 Task: Check the average views per listing of driveway in the last 1 year.
Action: Mouse moved to (814, 188)
Screenshot: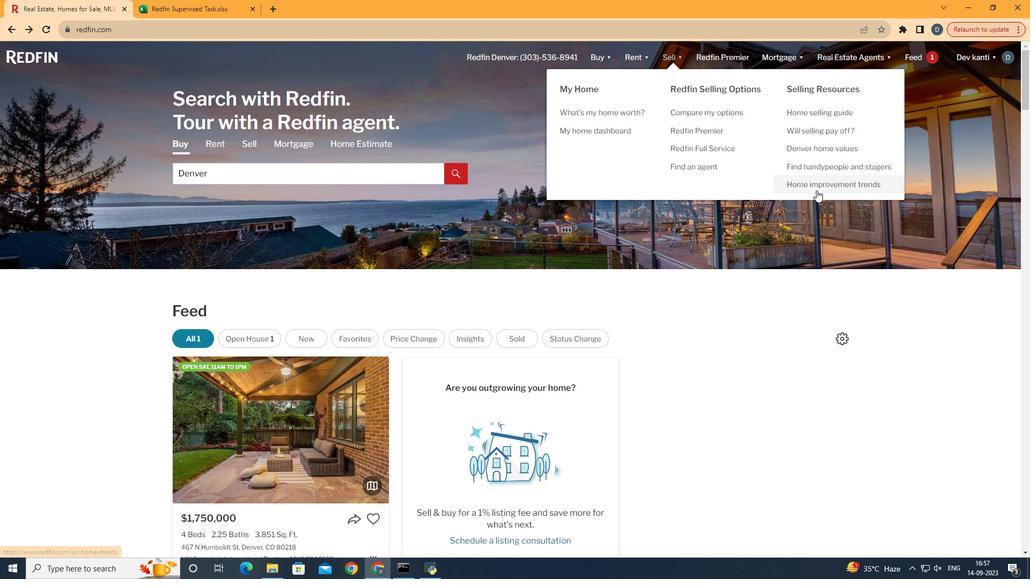 
Action: Mouse pressed left at (814, 188)
Screenshot: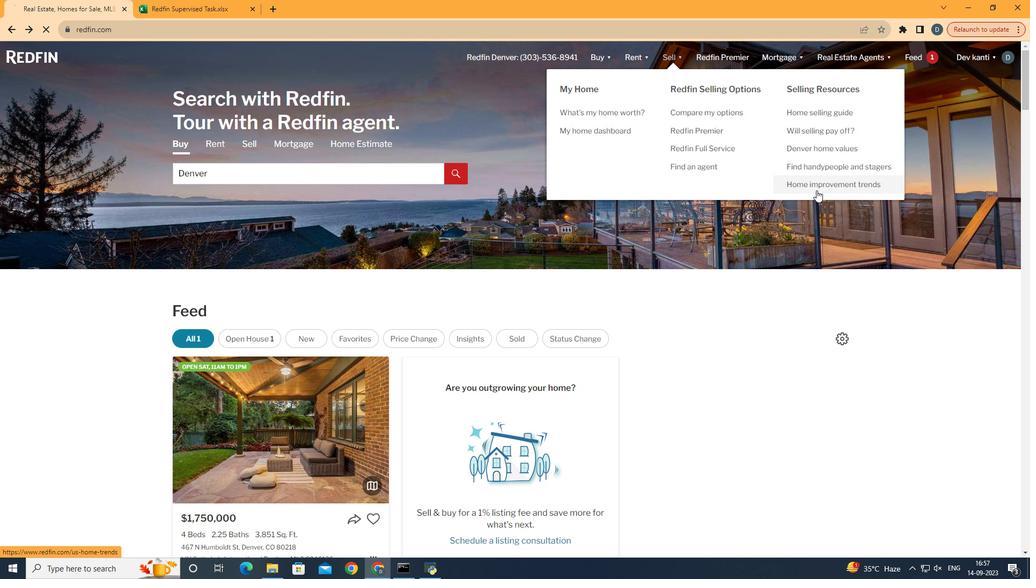 
Action: Mouse moved to (256, 203)
Screenshot: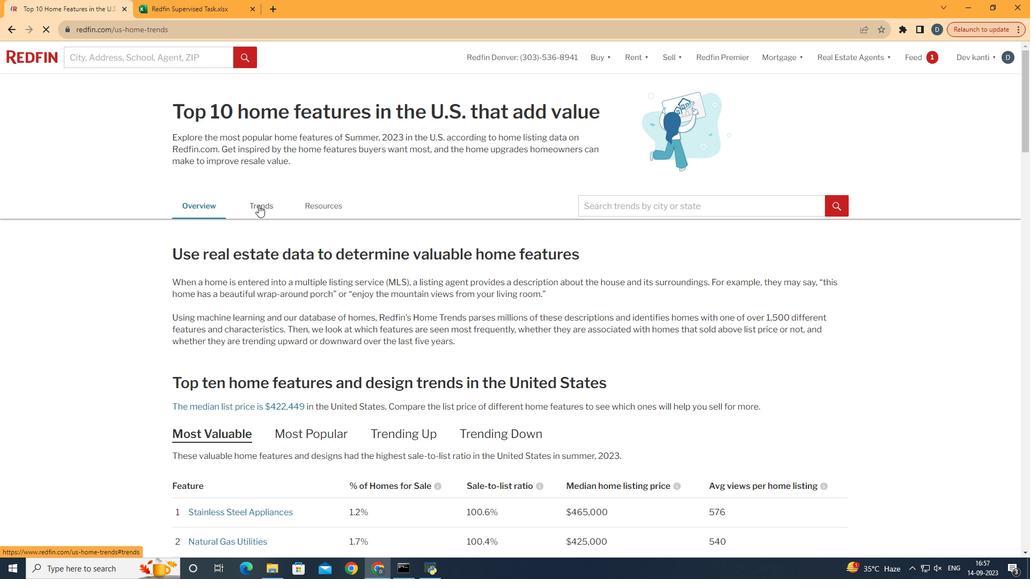 
Action: Mouse pressed left at (256, 203)
Screenshot: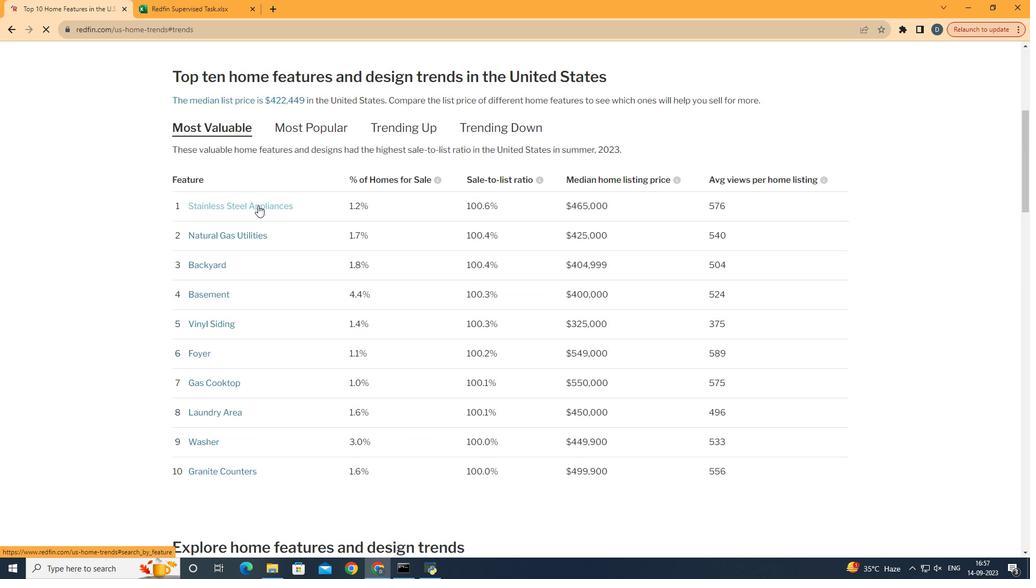 
Action: Mouse moved to (385, 262)
Screenshot: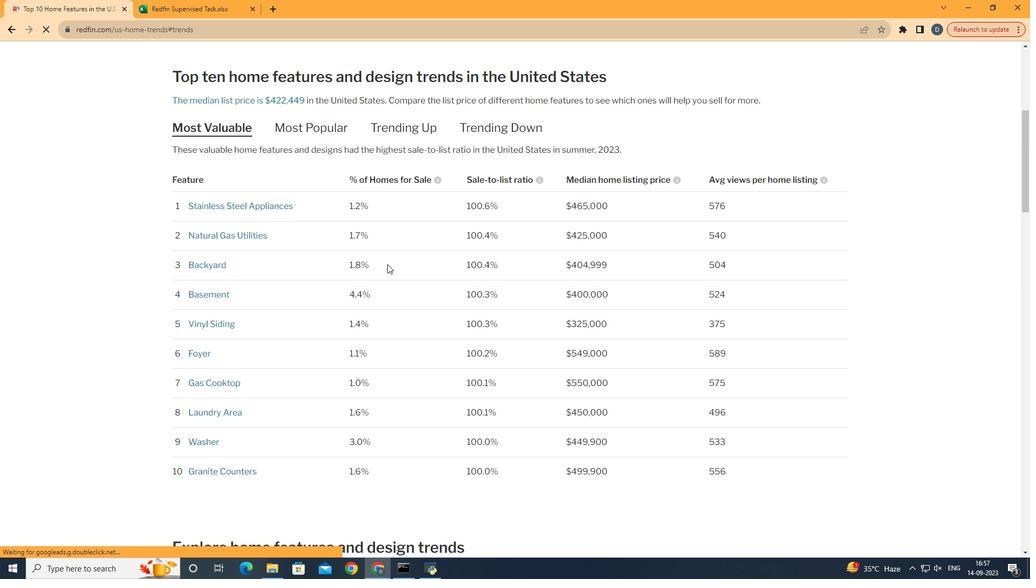 
Action: Mouse scrolled (385, 262) with delta (0, 0)
Screenshot: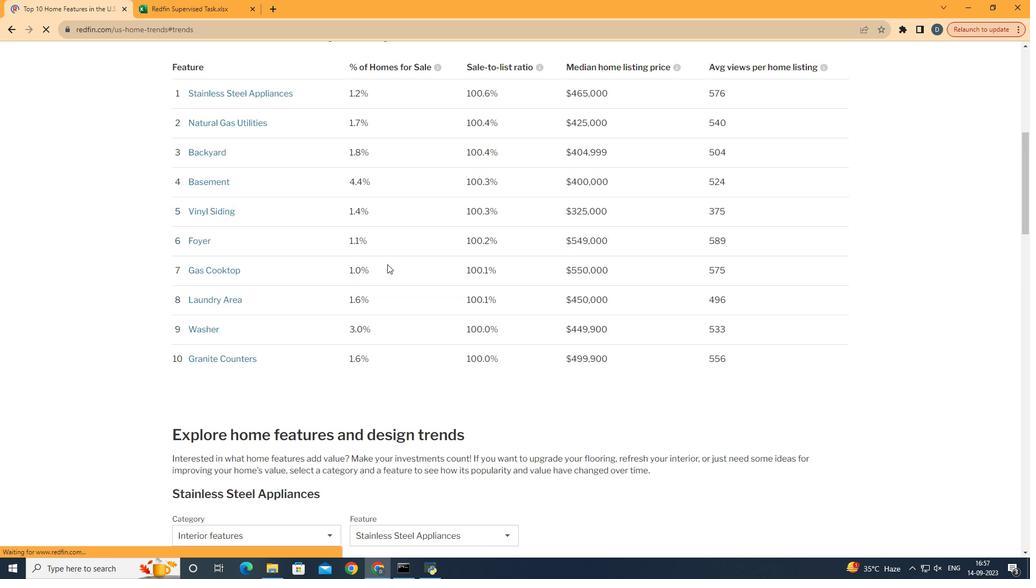 
Action: Mouse scrolled (385, 262) with delta (0, 0)
Screenshot: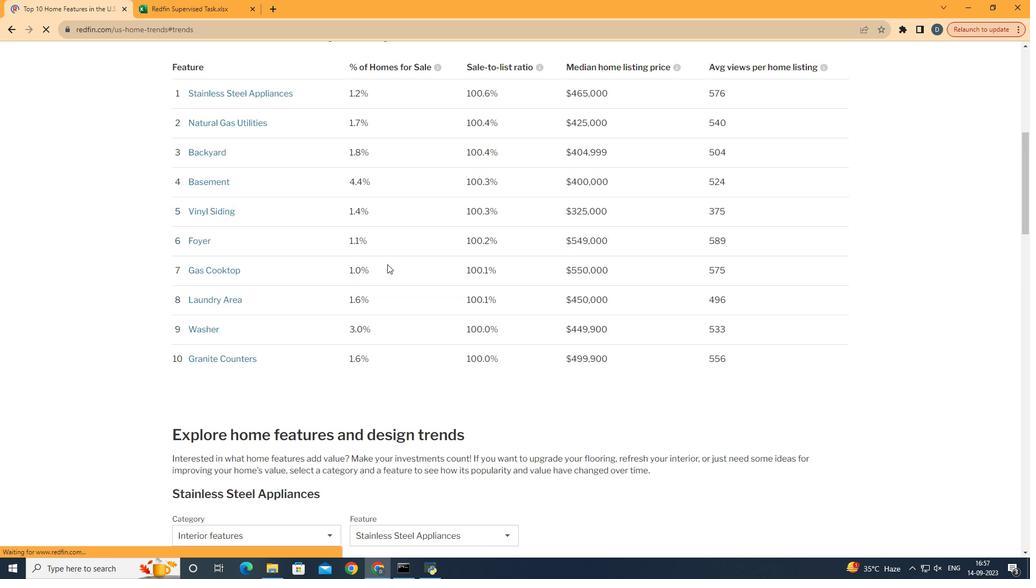 
Action: Mouse scrolled (385, 262) with delta (0, 0)
Screenshot: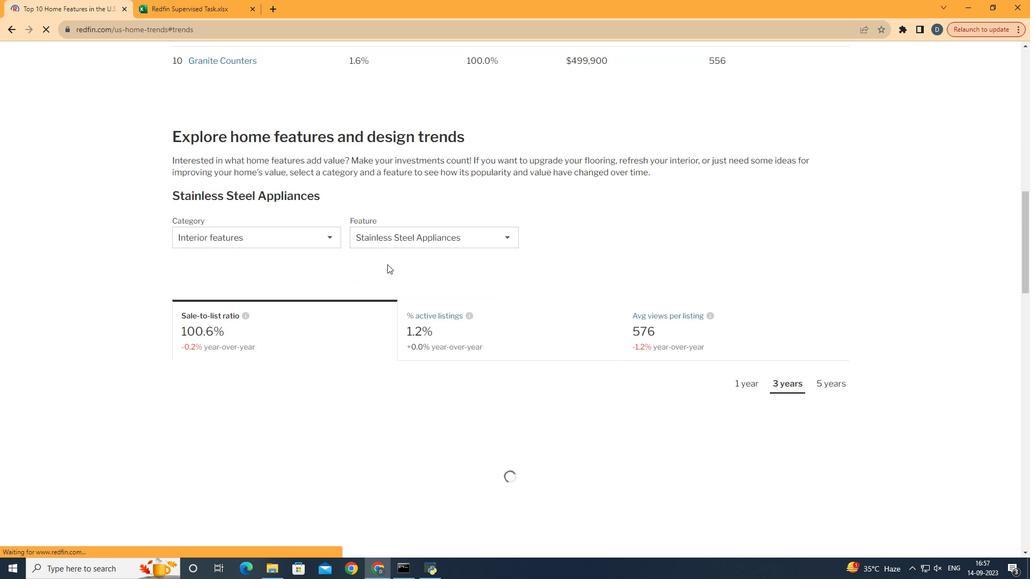 
Action: Mouse scrolled (385, 262) with delta (0, 0)
Screenshot: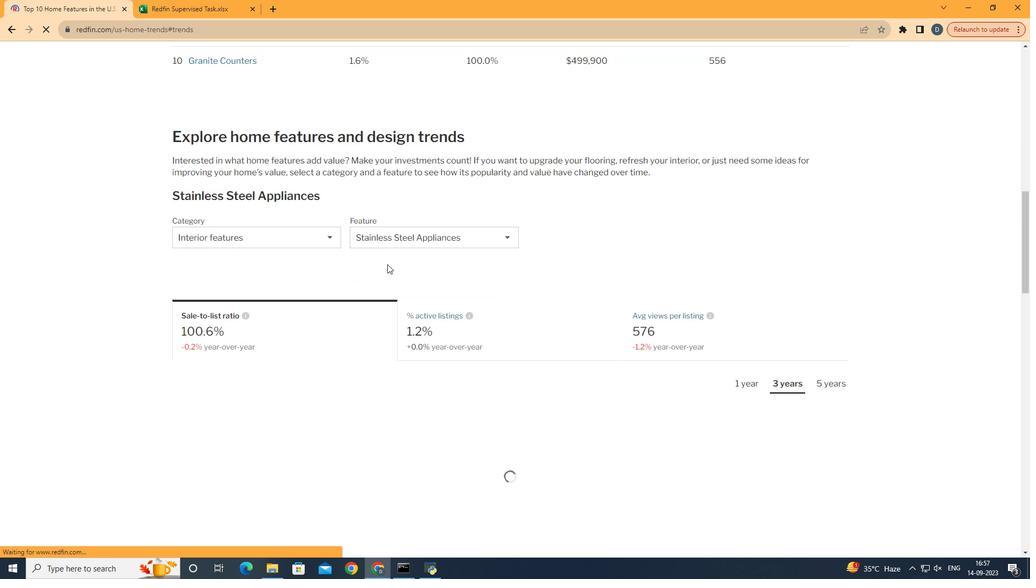 
Action: Mouse scrolled (385, 262) with delta (0, 0)
Screenshot: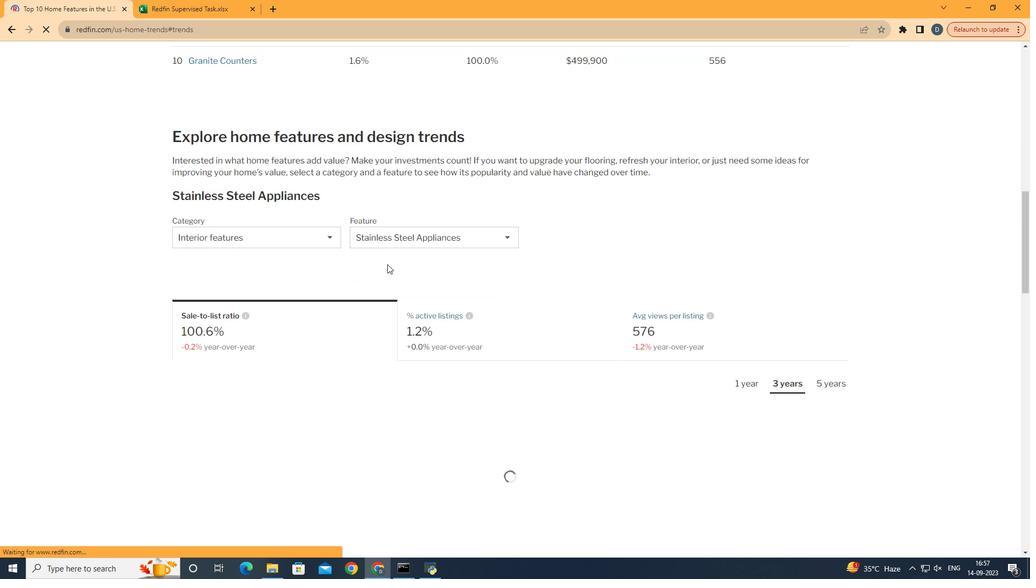 
Action: Mouse scrolled (385, 262) with delta (0, 0)
Screenshot: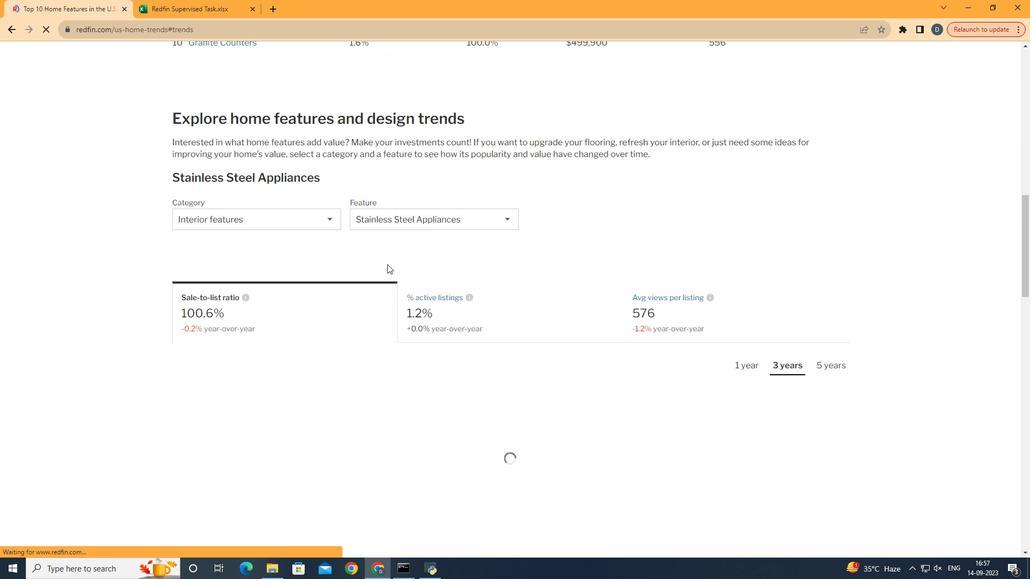 
Action: Mouse scrolled (385, 262) with delta (0, 0)
Screenshot: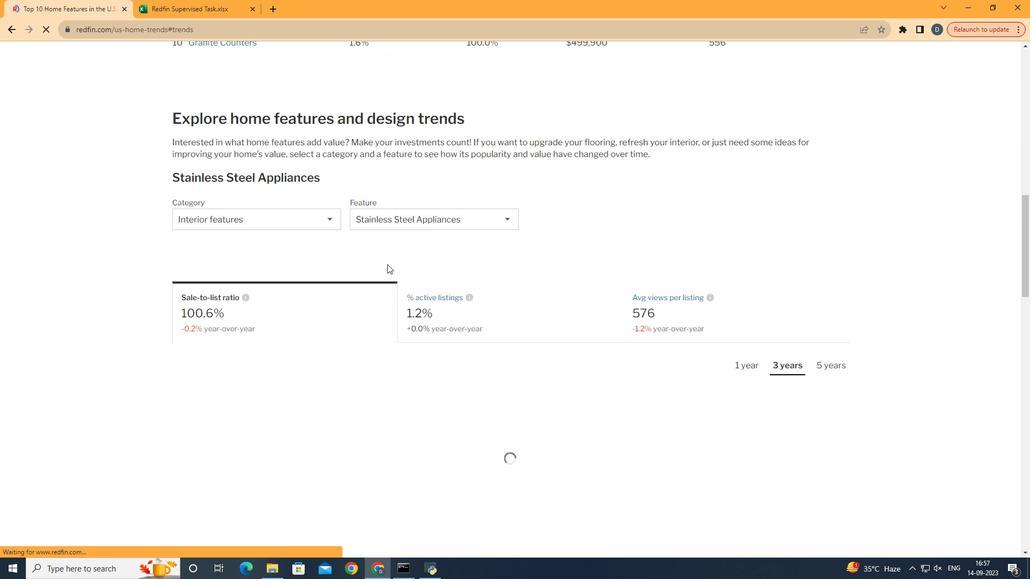 
Action: Mouse scrolled (385, 262) with delta (0, 0)
Screenshot: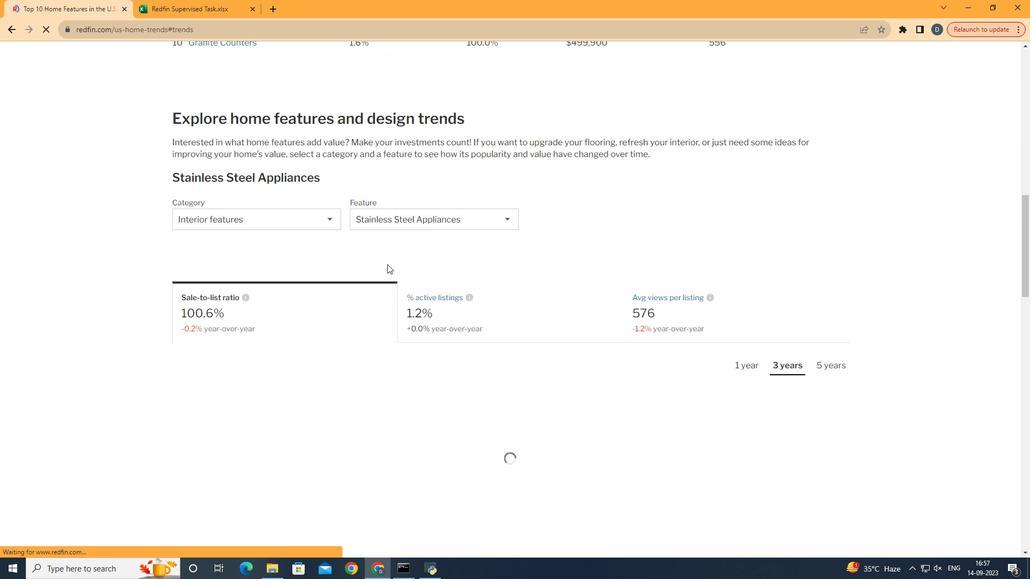 
Action: Mouse moved to (312, 232)
Screenshot: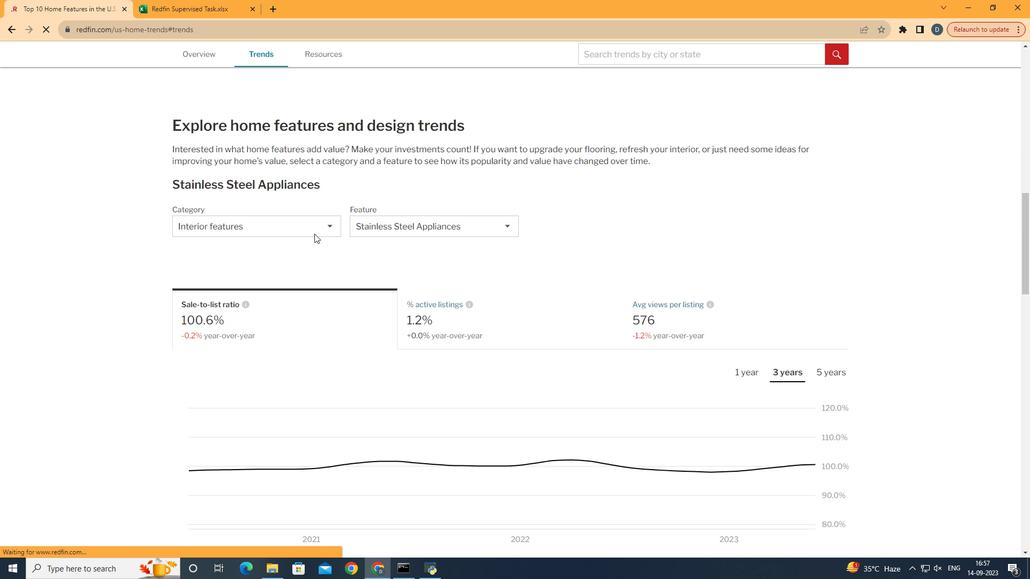 
Action: Mouse pressed left at (312, 232)
Screenshot: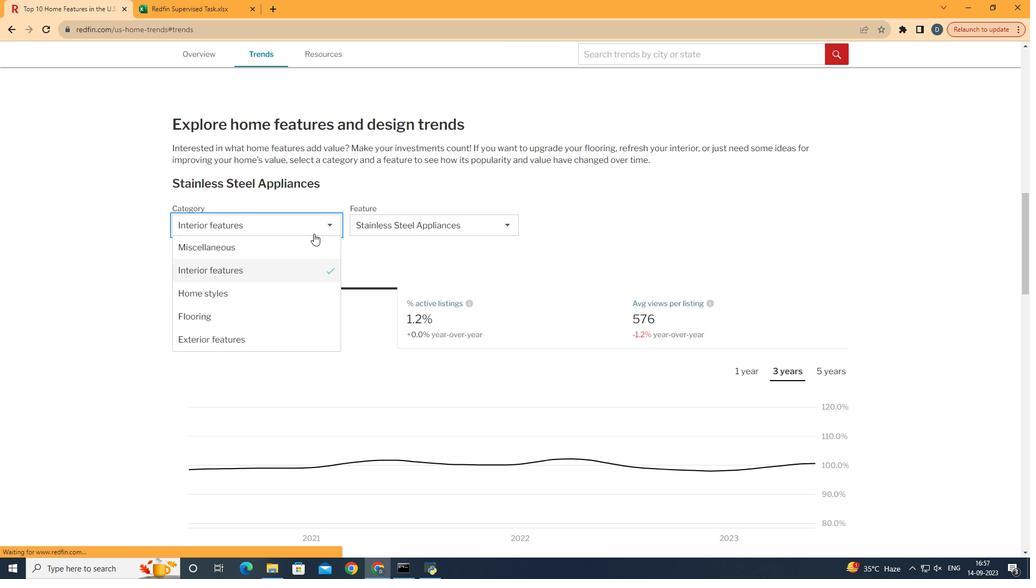 
Action: Mouse moved to (312, 253)
Screenshot: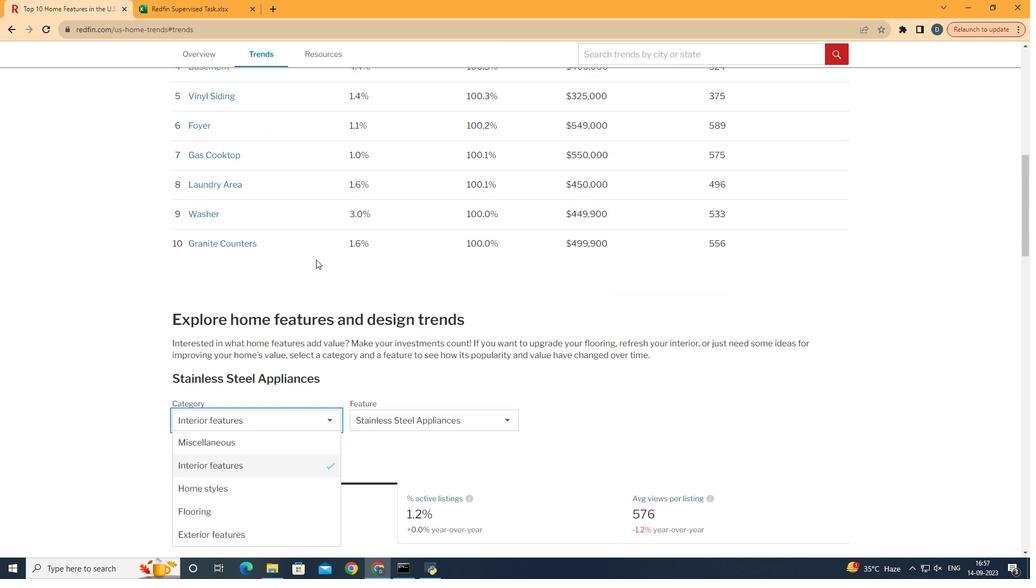 
Action: Mouse scrolled (312, 253) with delta (0, 0)
Screenshot: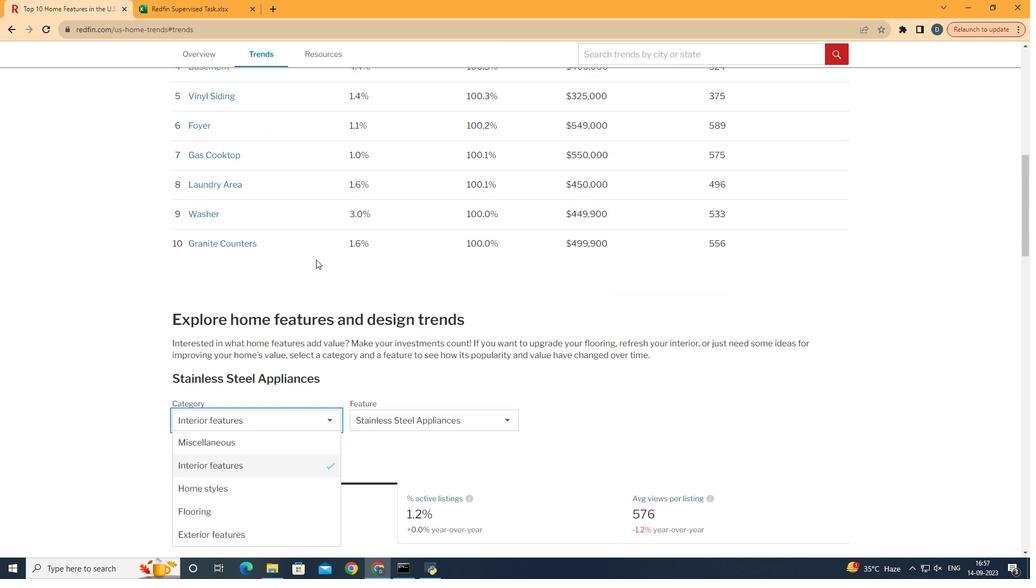 
Action: Mouse moved to (313, 256)
Screenshot: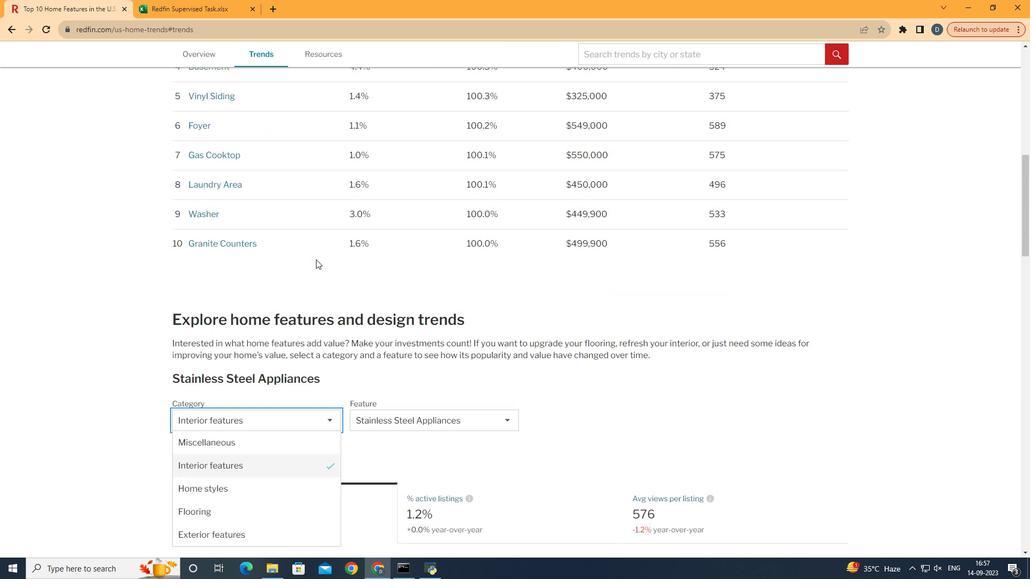 
Action: Mouse scrolled (313, 256) with delta (0, 0)
Screenshot: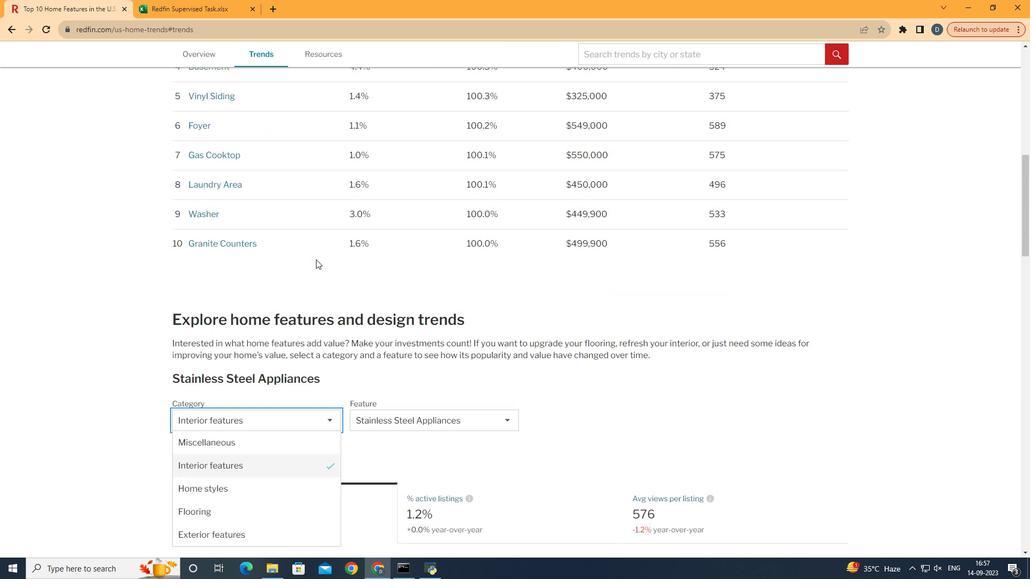 
Action: Mouse moved to (314, 258)
Screenshot: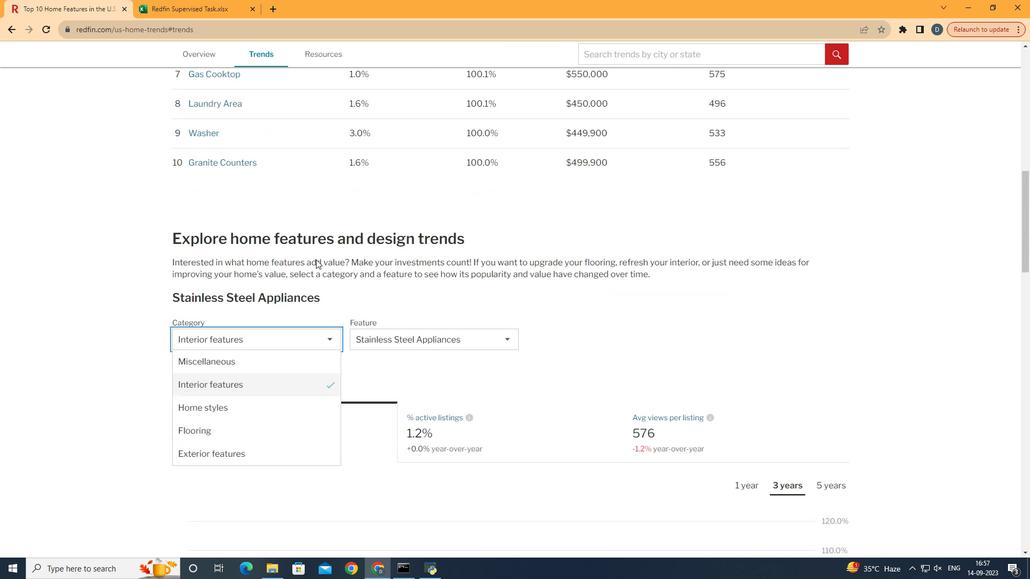 
Action: Mouse scrolled (314, 257) with delta (0, 0)
Screenshot: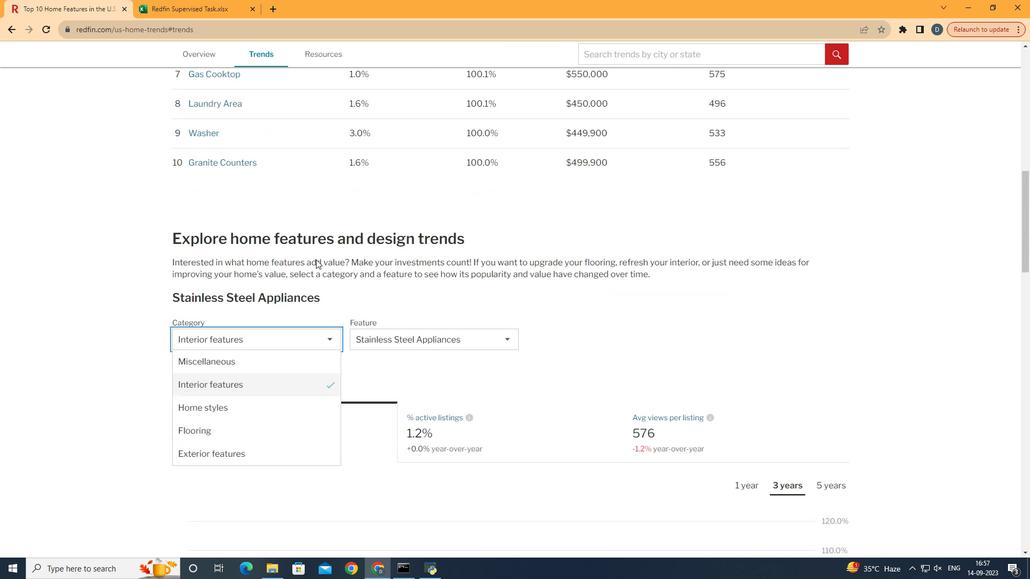 
Action: Mouse scrolled (314, 257) with delta (0, 0)
Screenshot: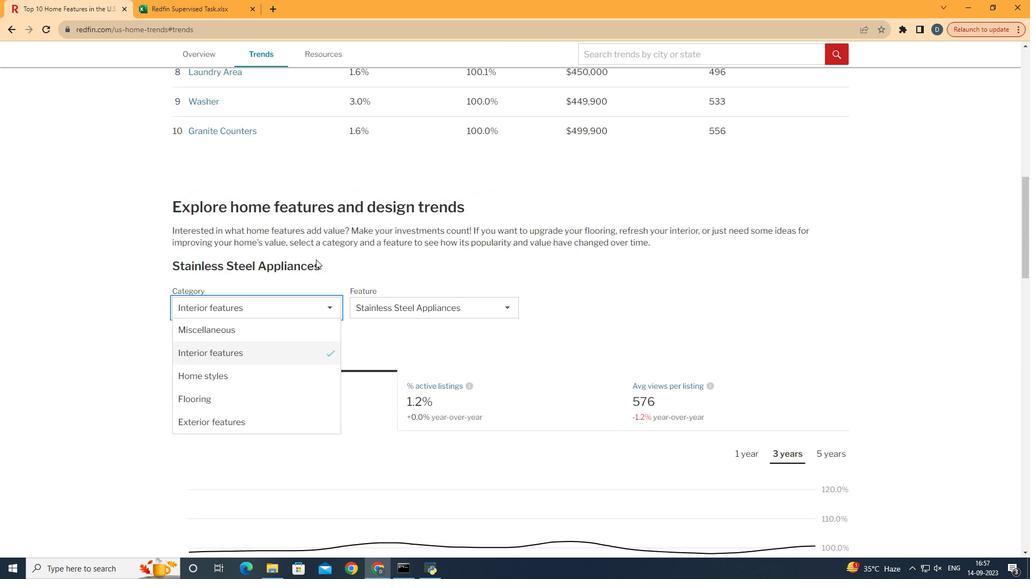 
Action: Mouse scrolled (314, 257) with delta (0, 0)
Screenshot: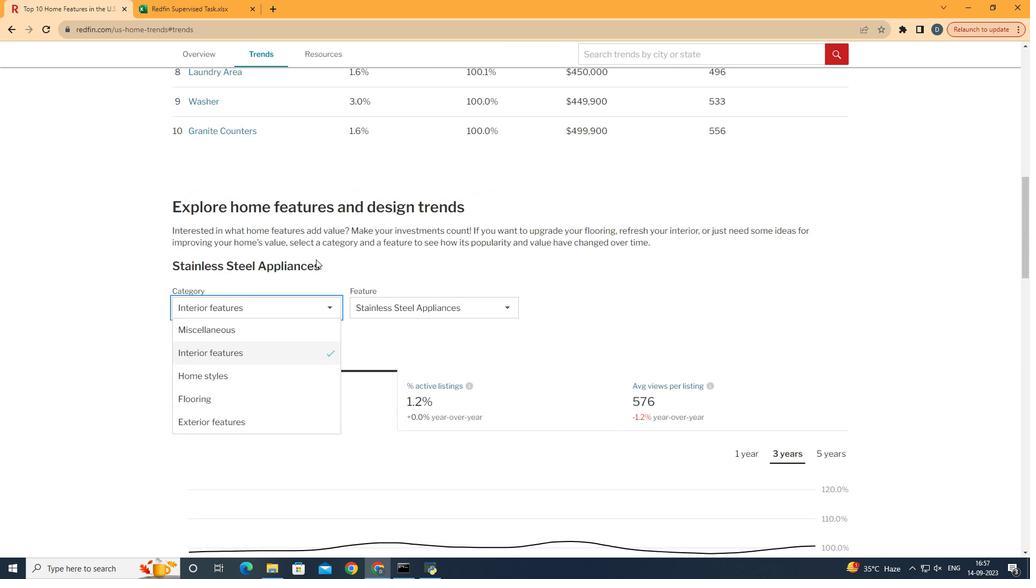 
Action: Mouse scrolled (314, 257) with delta (0, 0)
Screenshot: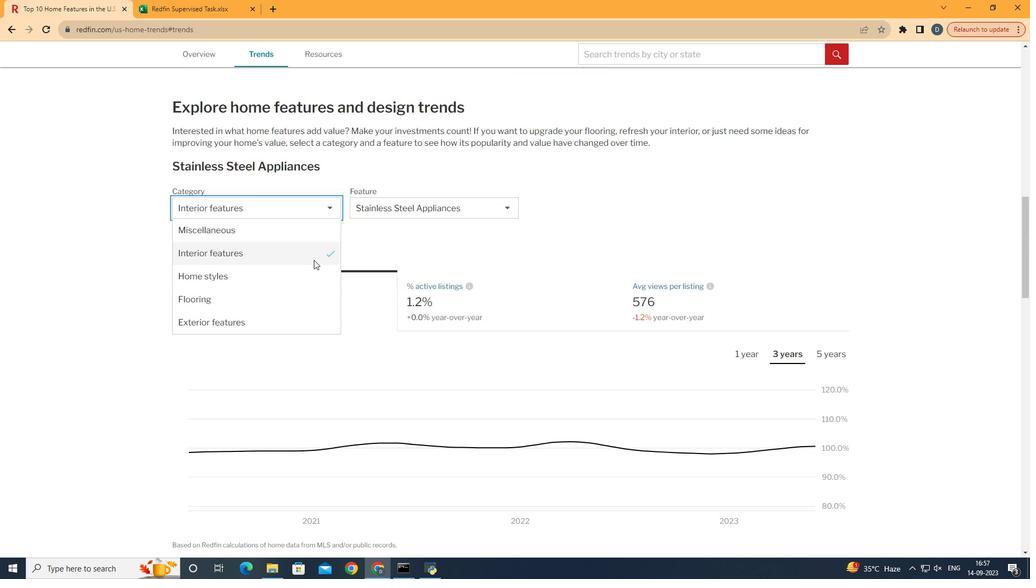 
Action: Mouse moved to (314, 258)
Screenshot: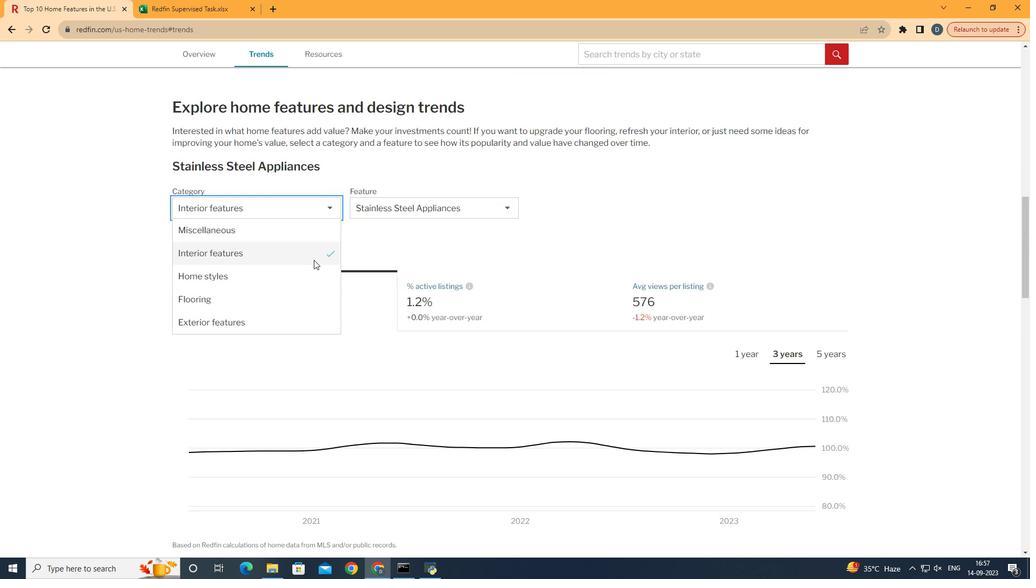 
Action: Mouse scrolled (314, 257) with delta (0, 0)
Screenshot: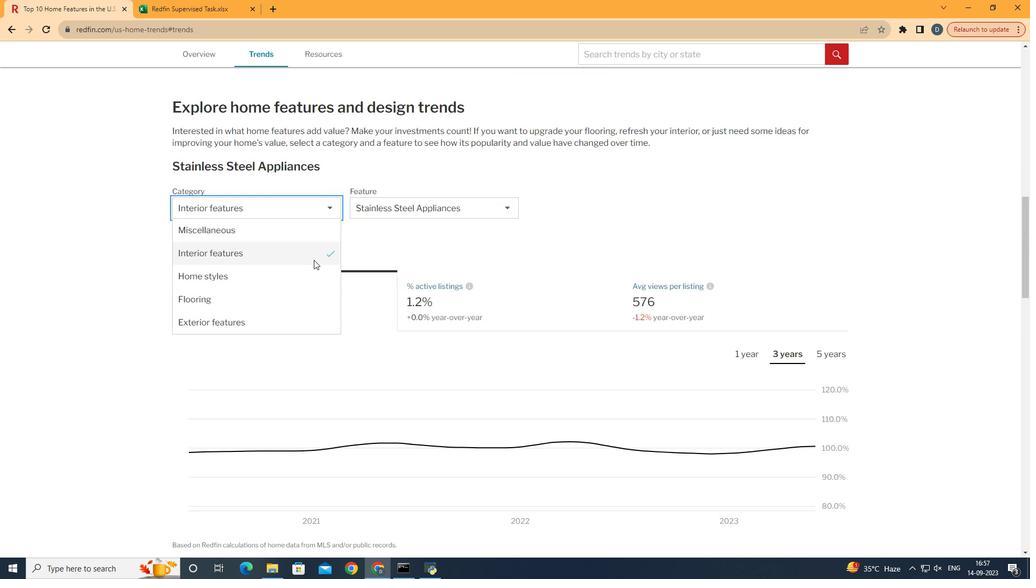 
Action: Mouse scrolled (314, 257) with delta (0, 0)
Screenshot: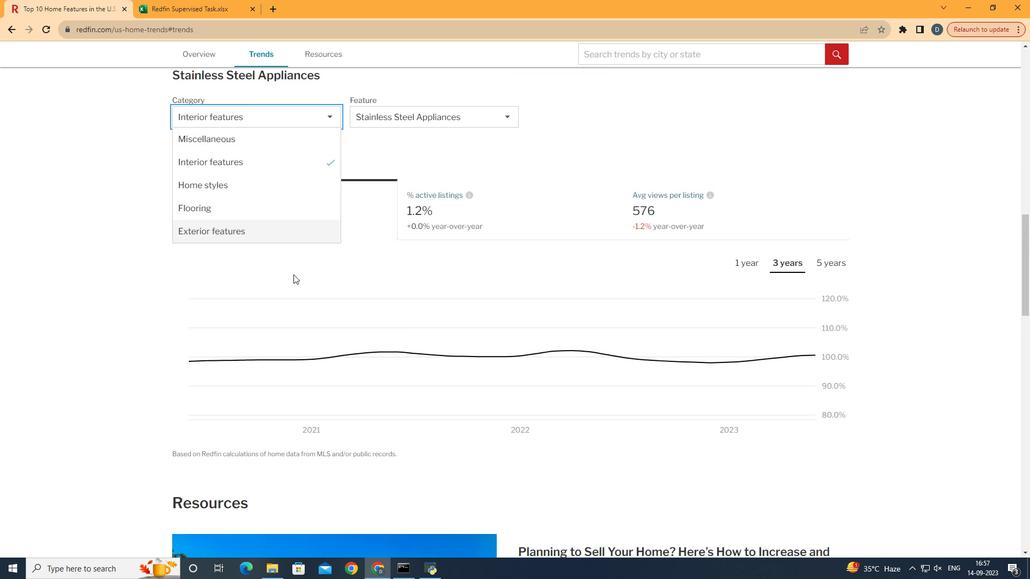 
Action: Mouse scrolled (314, 257) with delta (0, 0)
Screenshot: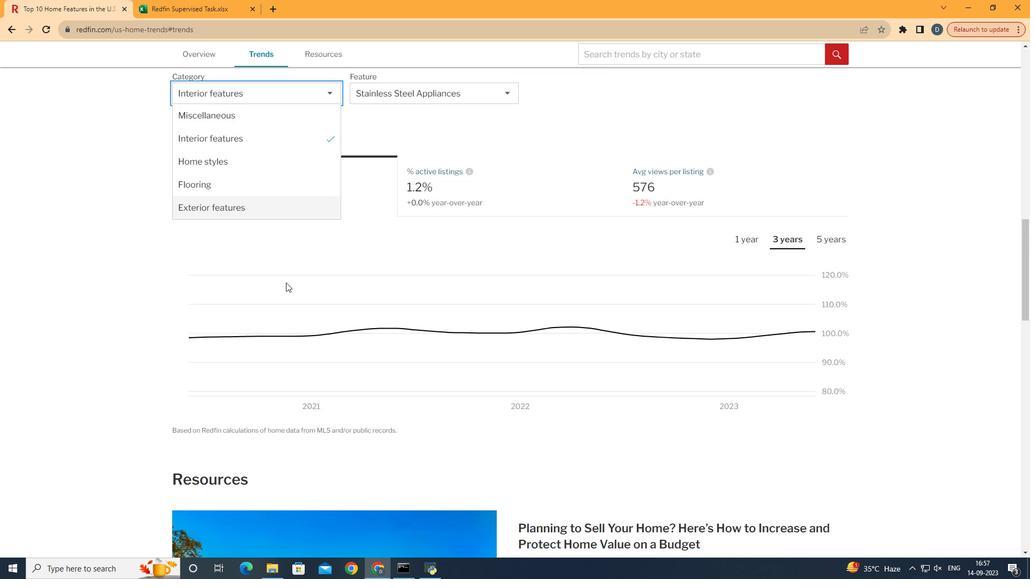 
Action: Mouse moved to (293, 216)
Screenshot: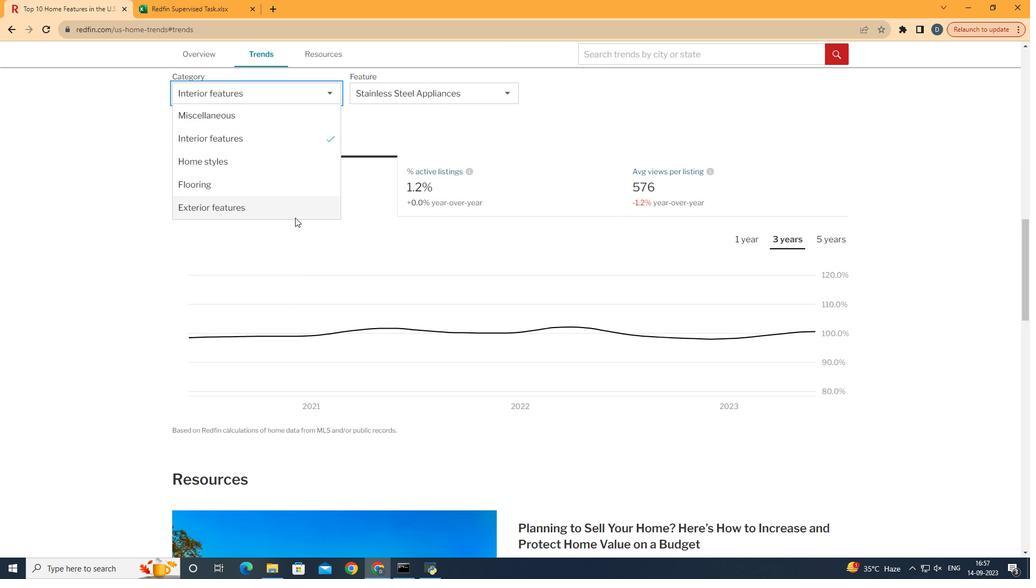 
Action: Mouse pressed left at (293, 216)
Screenshot: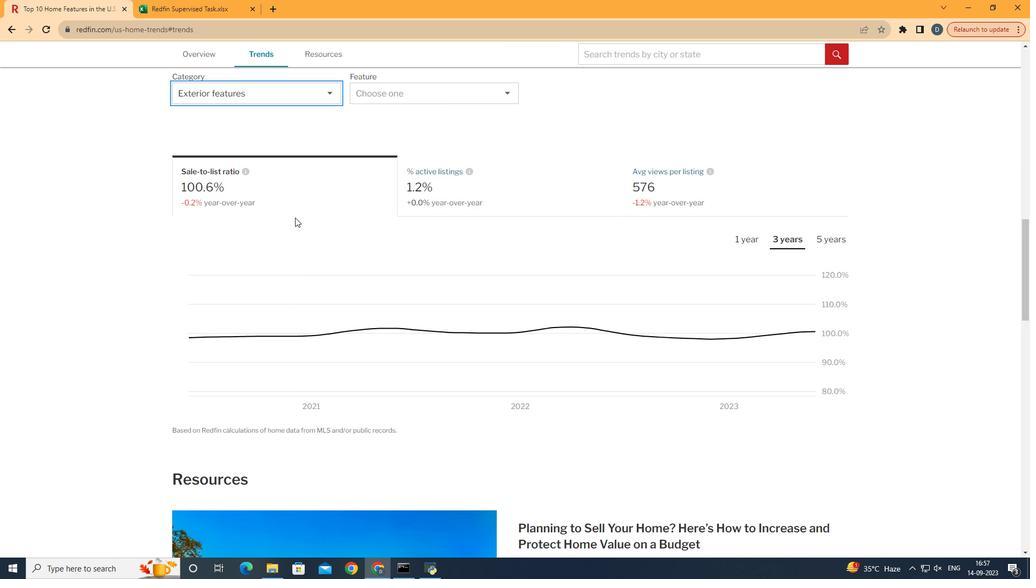 
Action: Mouse moved to (293, 97)
Screenshot: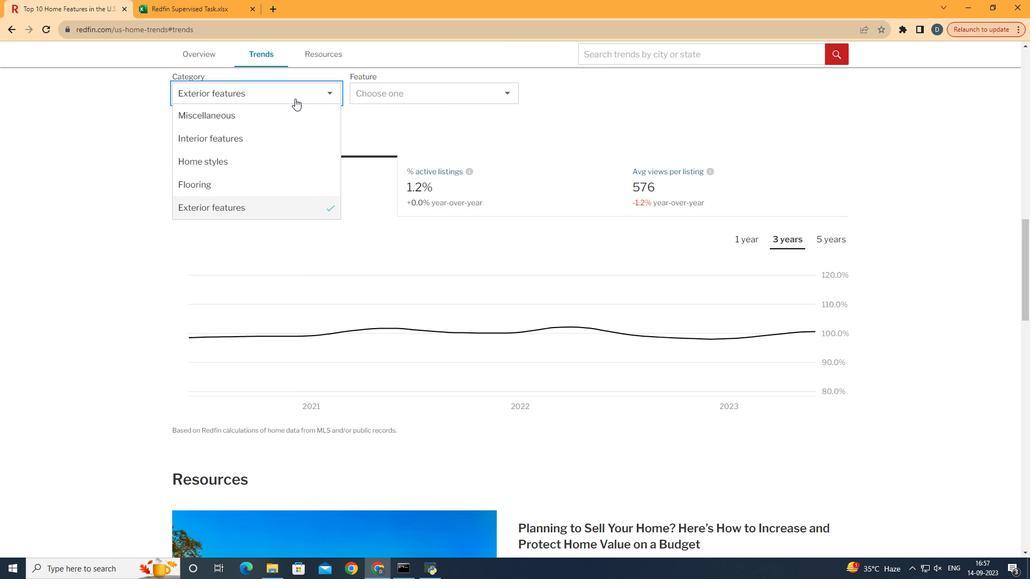 
Action: Mouse pressed left at (293, 97)
Screenshot: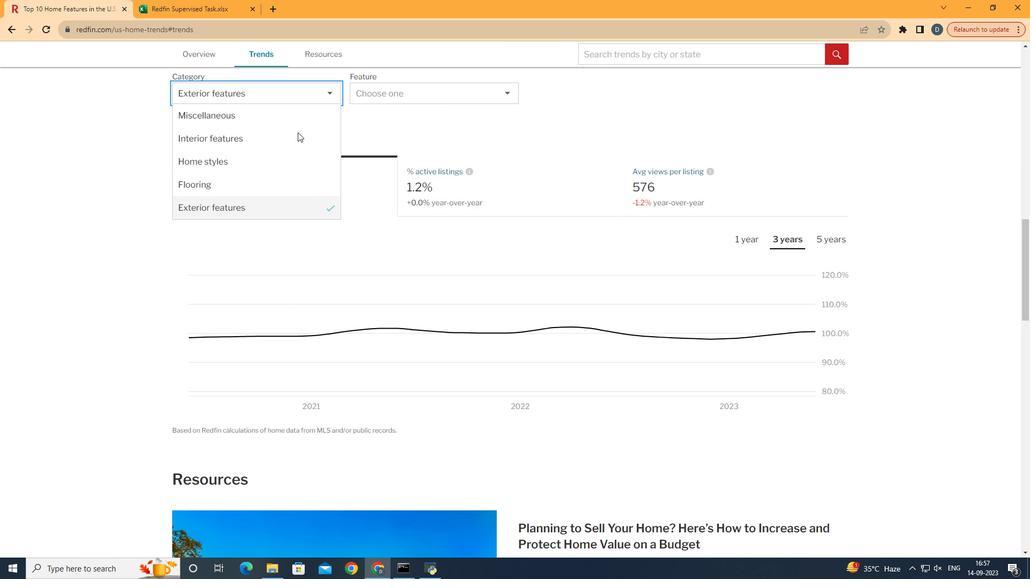 
Action: Mouse moved to (288, 206)
Screenshot: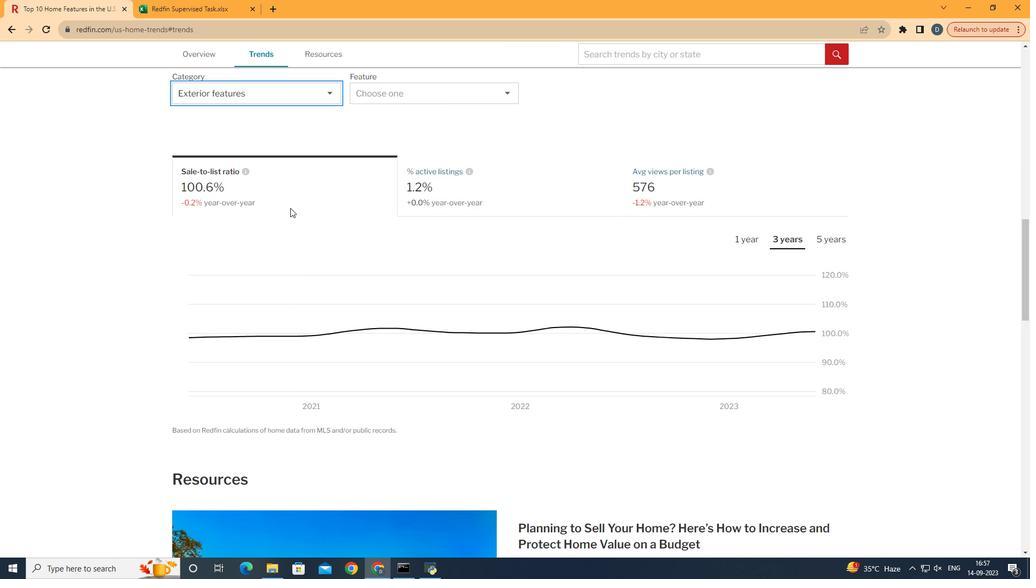 
Action: Mouse pressed left at (288, 206)
Screenshot: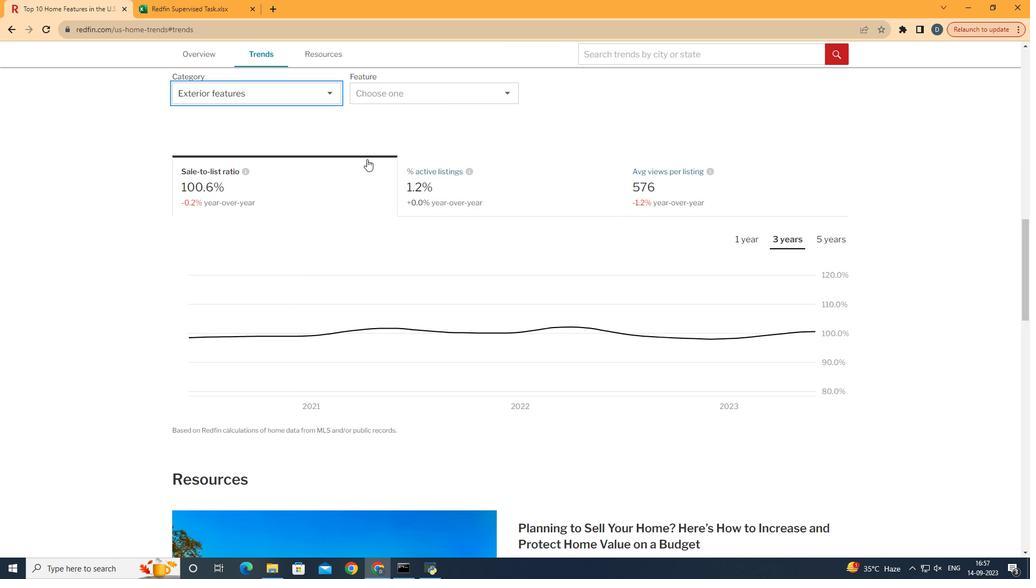 
Action: Mouse moved to (444, 88)
Screenshot: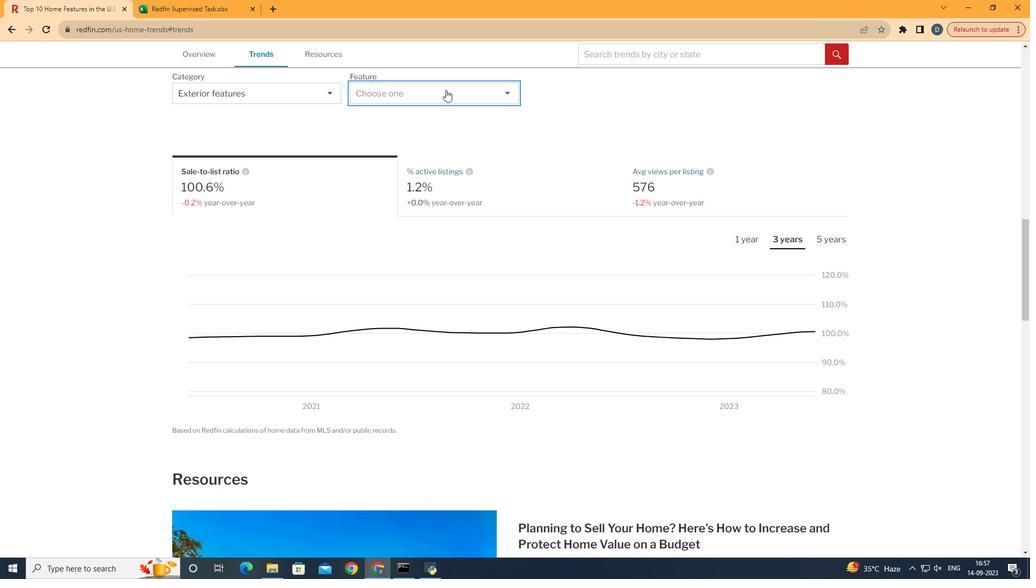 
Action: Mouse pressed left at (444, 88)
Screenshot: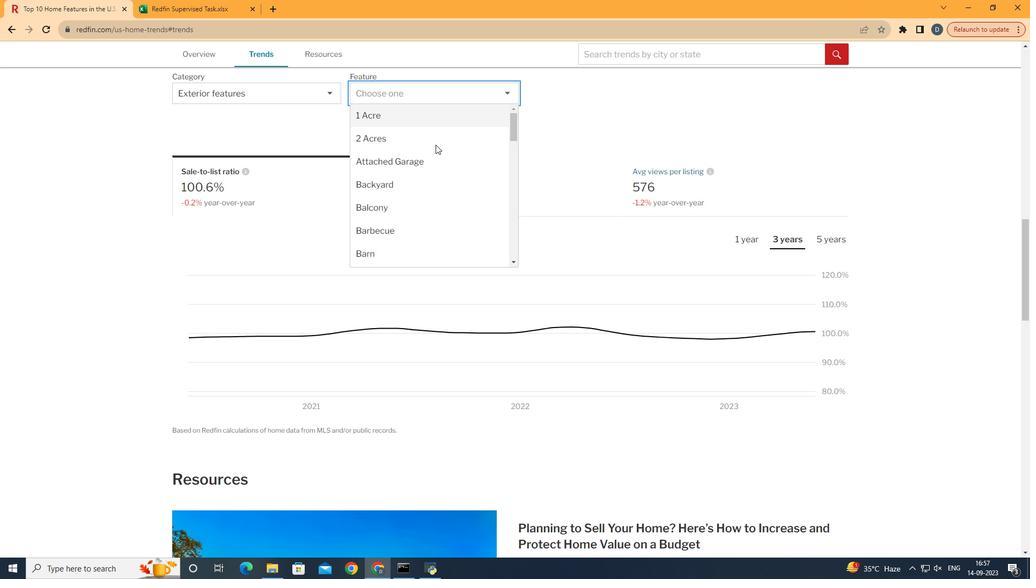 
Action: Mouse moved to (430, 185)
Screenshot: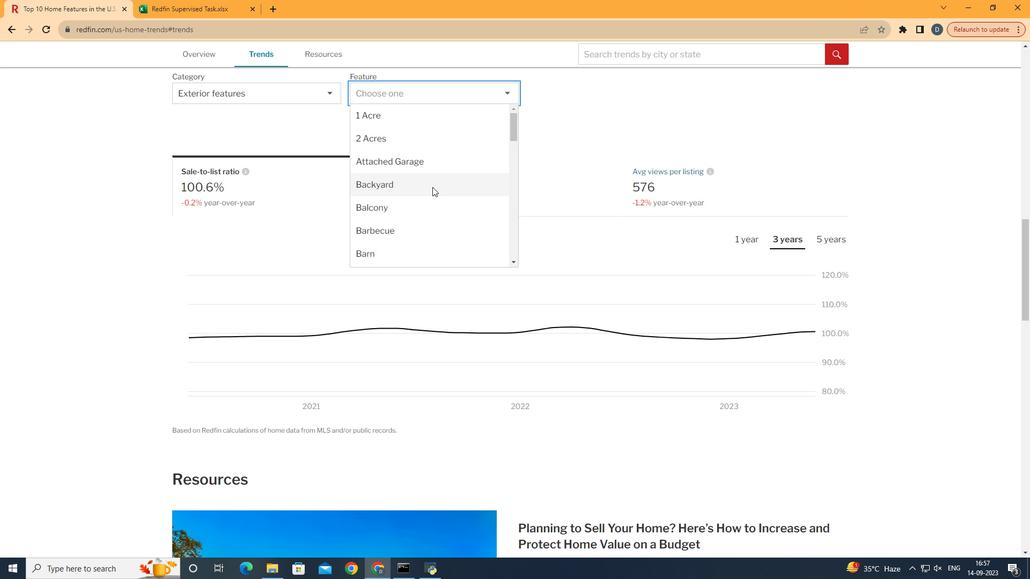 
Action: Mouse scrolled (430, 185) with delta (0, 0)
Screenshot: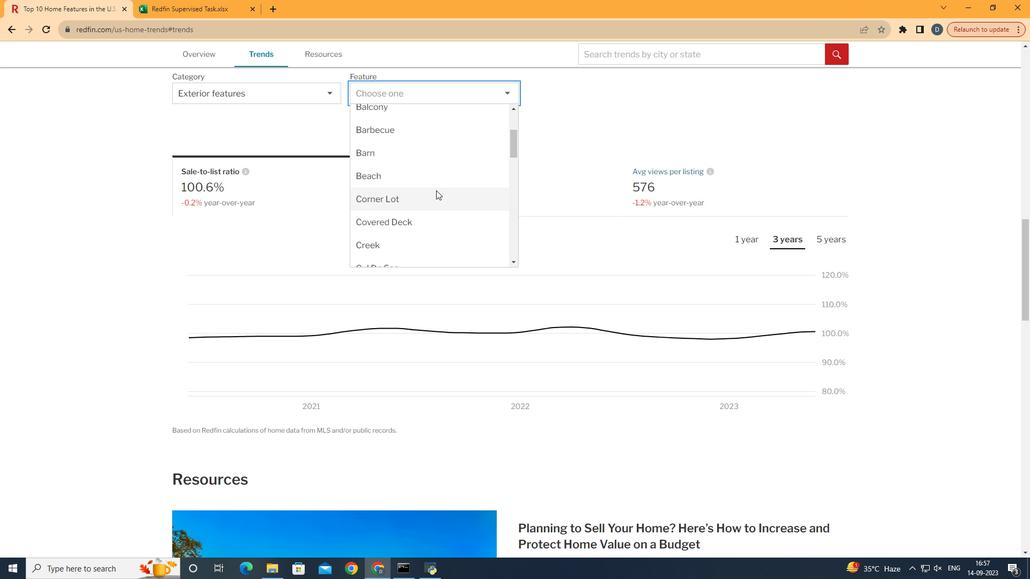 
Action: Mouse scrolled (430, 185) with delta (0, 0)
Screenshot: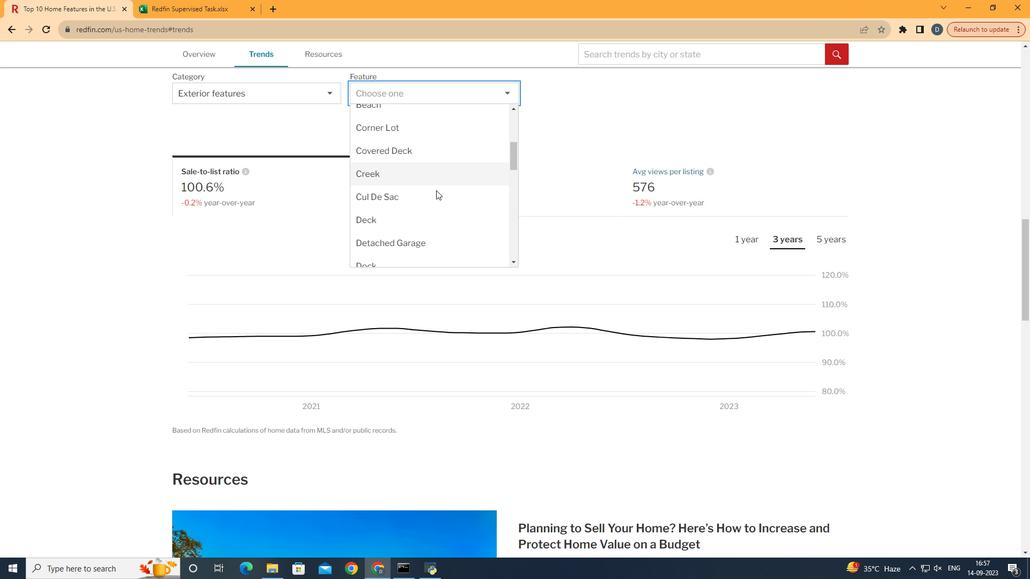 
Action: Mouse scrolled (430, 185) with delta (0, 0)
Screenshot: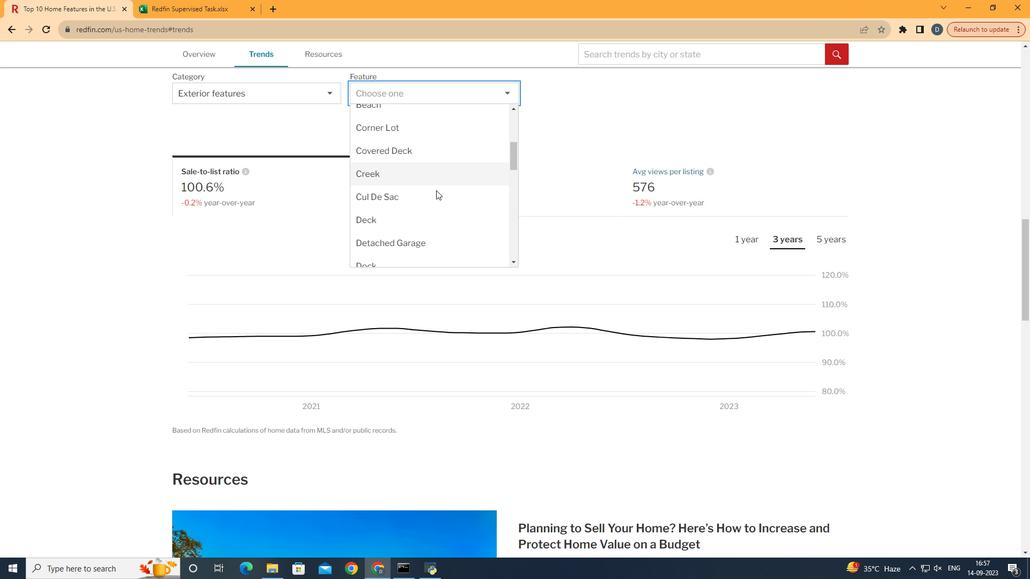 
Action: Mouse scrolled (430, 185) with delta (0, 0)
Screenshot: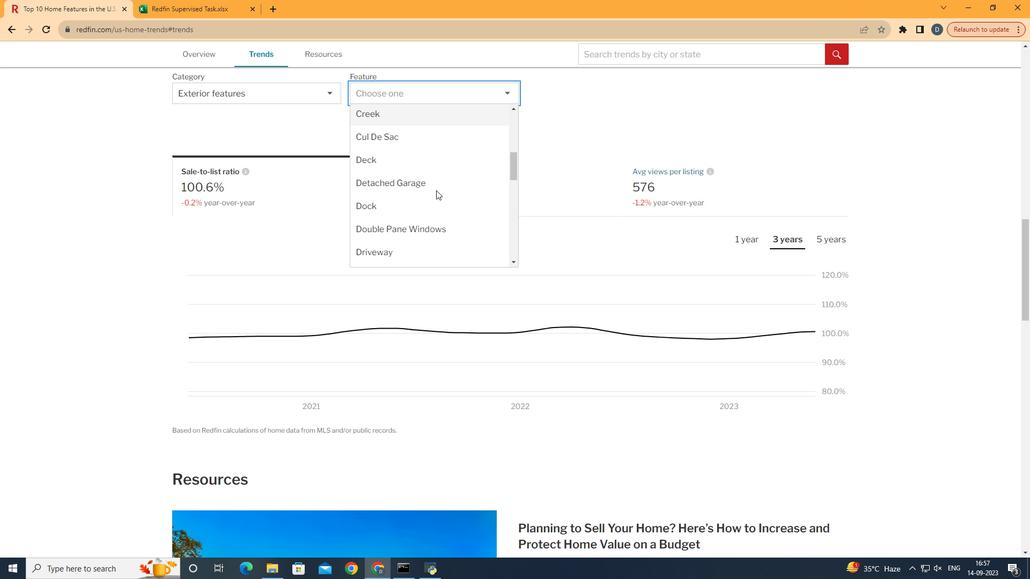
Action: Mouse moved to (434, 188)
Screenshot: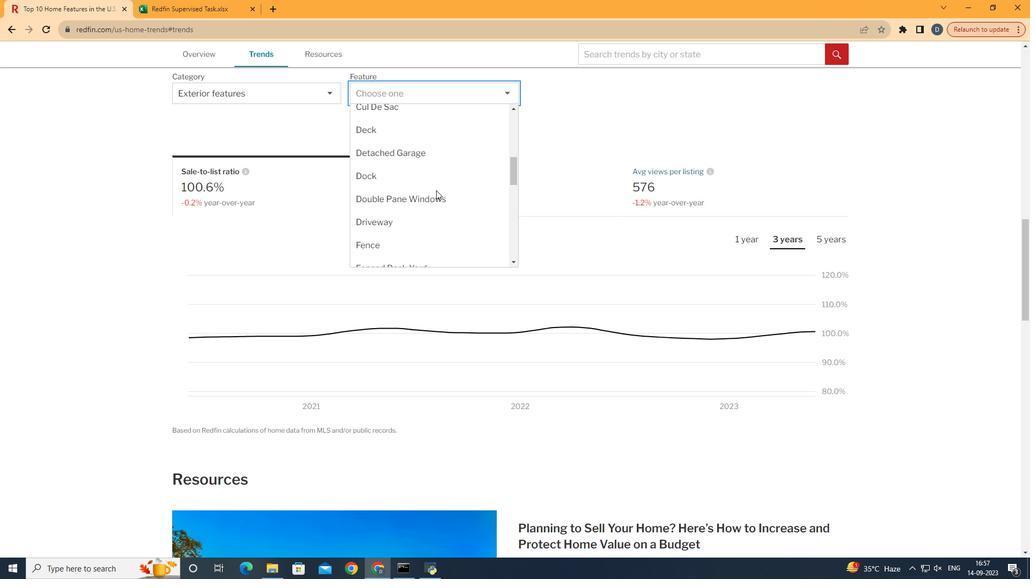 
Action: Mouse scrolled (434, 188) with delta (0, 0)
Screenshot: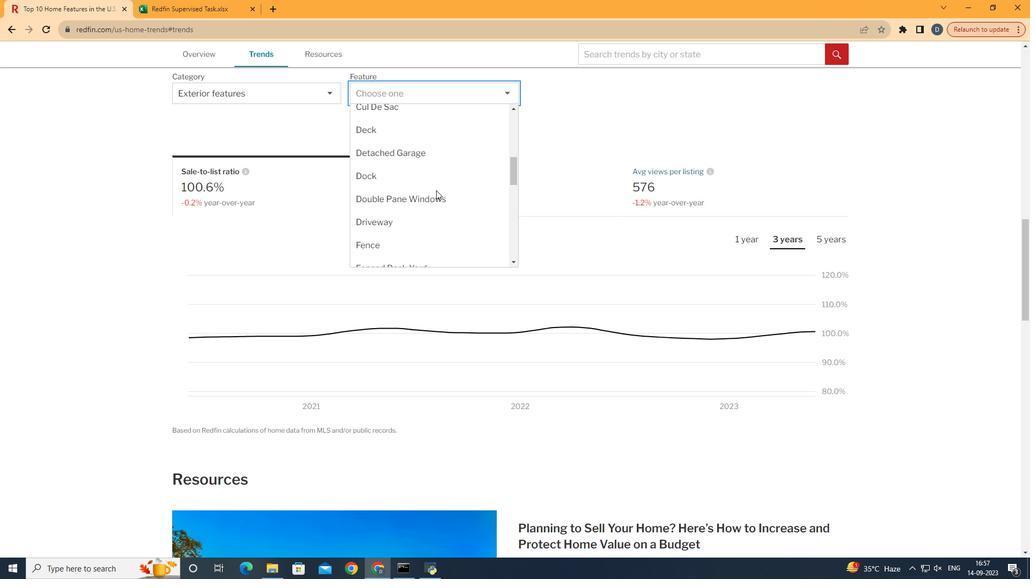 
Action: Mouse scrolled (434, 188) with delta (0, 0)
Screenshot: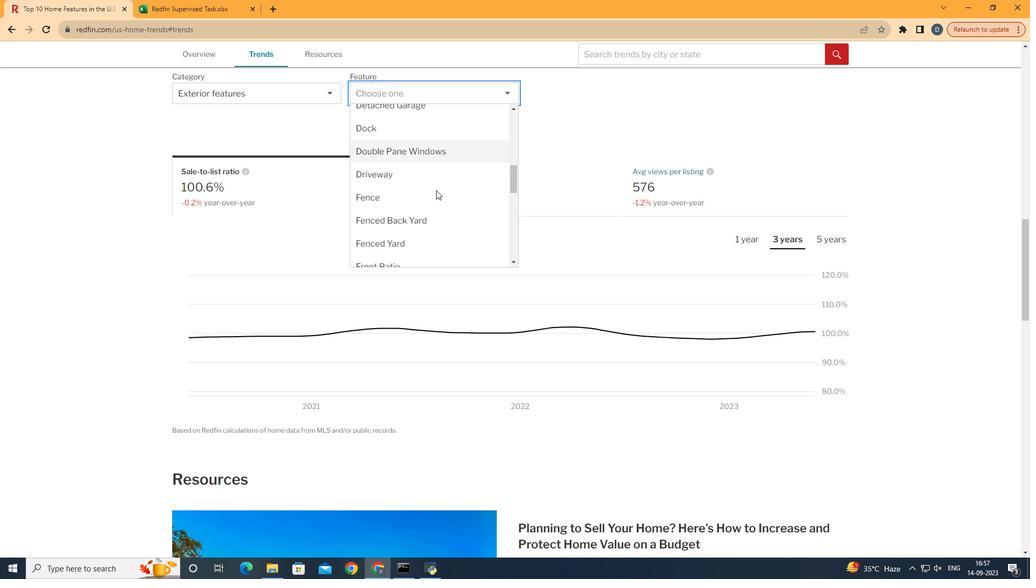 
Action: Mouse moved to (452, 153)
Screenshot: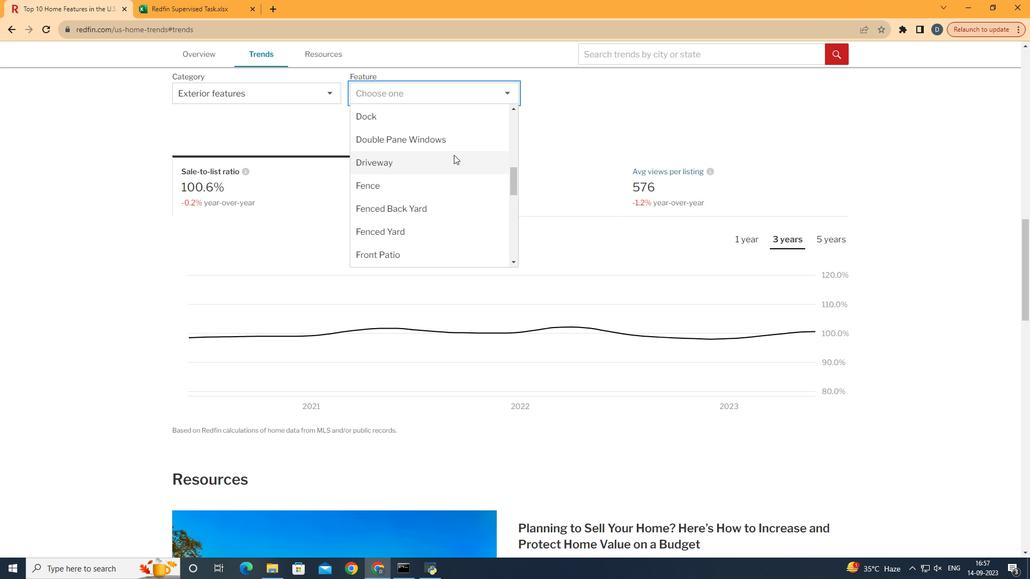 
Action: Mouse pressed left at (452, 153)
Screenshot: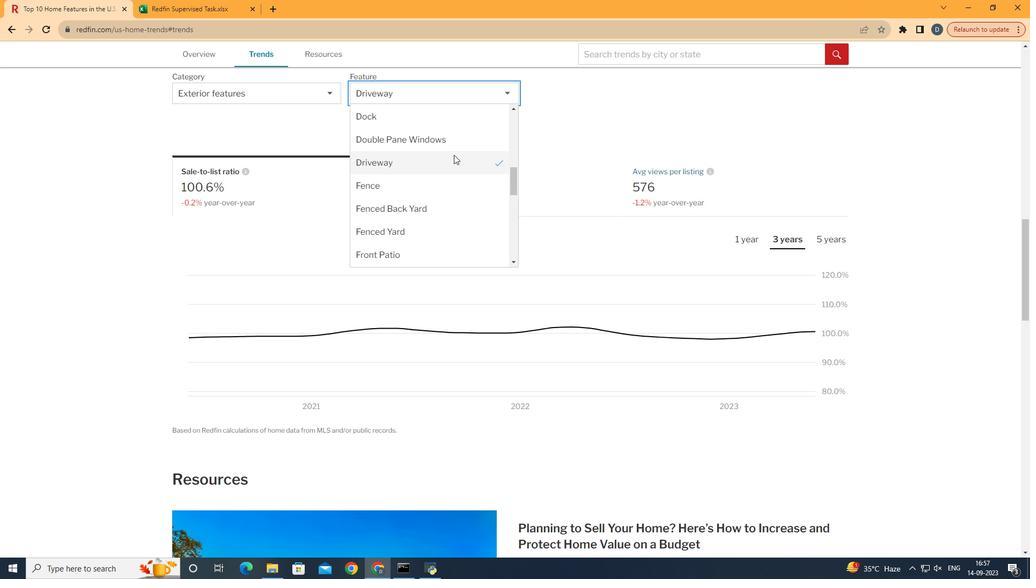 
Action: Mouse moved to (799, 193)
Screenshot: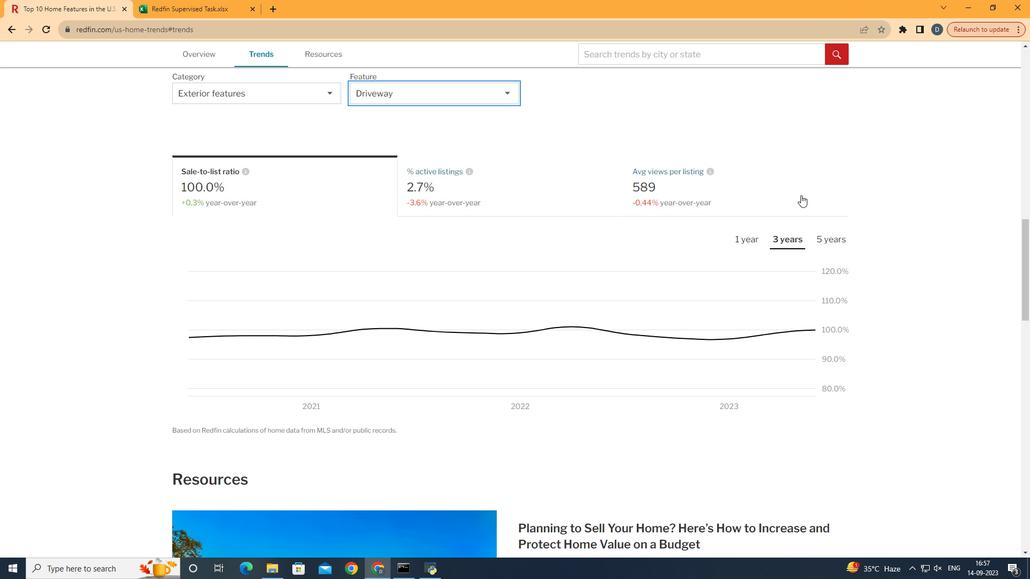 
Action: Mouse pressed left at (799, 193)
Screenshot: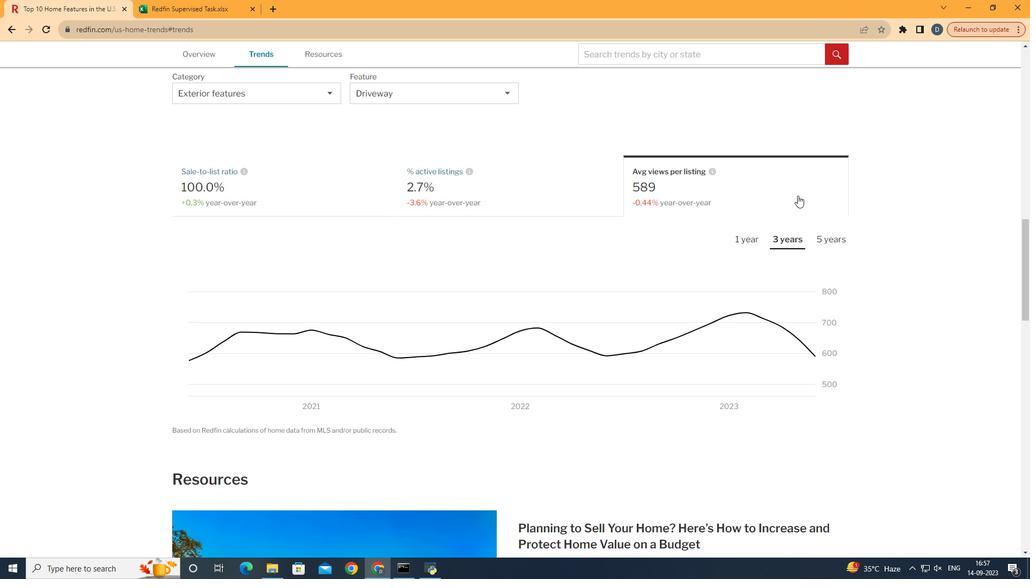 
Action: Mouse moved to (740, 238)
Screenshot: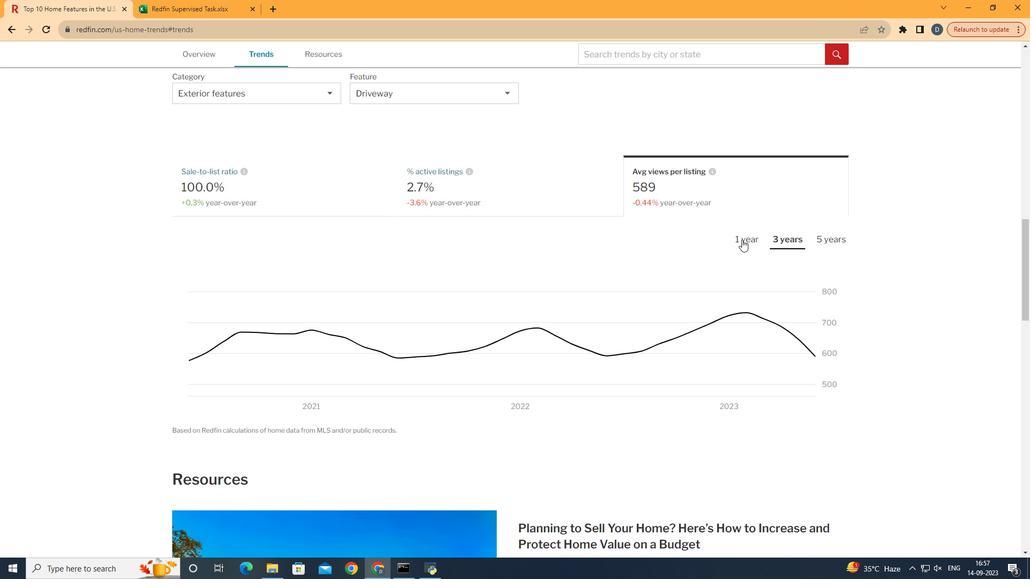 
Action: Mouse pressed left at (740, 238)
Screenshot: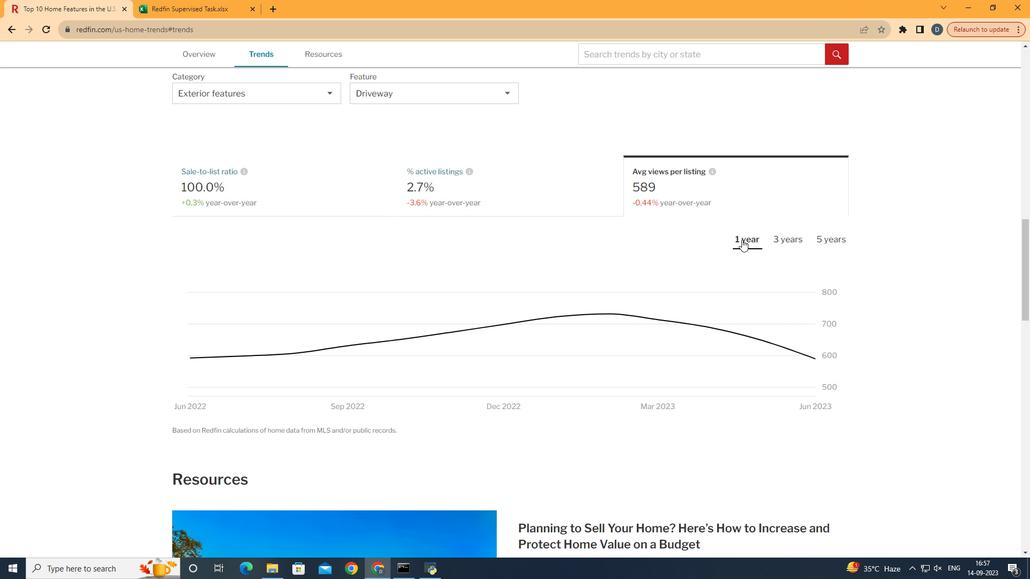 
Action: Mouse moved to (740, 238)
Screenshot: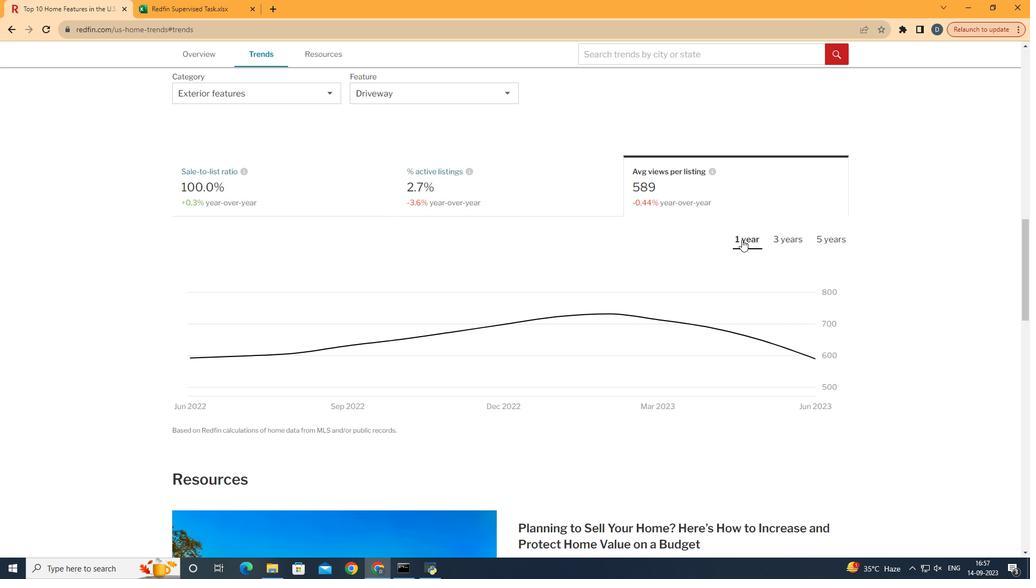 
